 Task: Create a rule in Outlook to play a sound when an email with an attachment is received.
Action: Mouse moved to (46, 25)
Screenshot: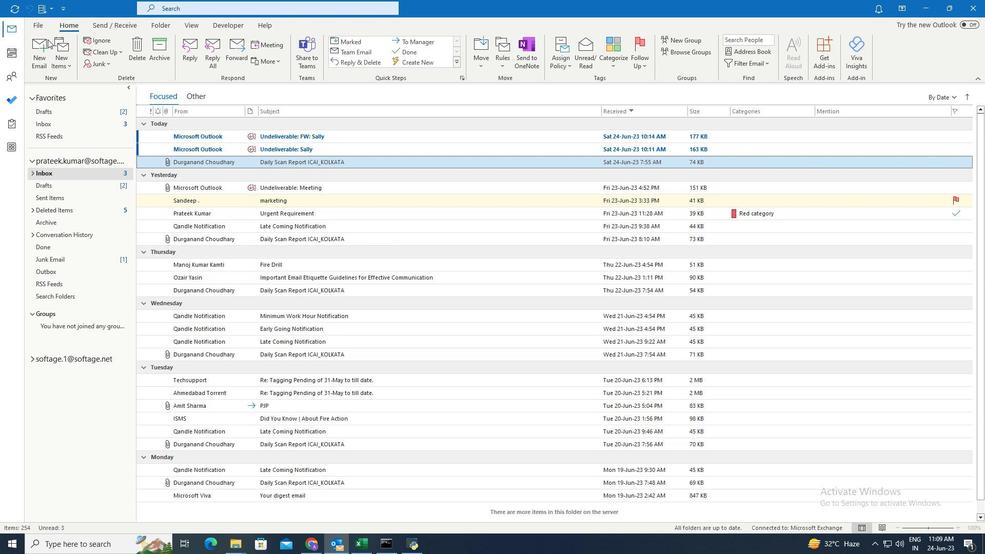 
Action: Mouse pressed left at (46, 25)
Screenshot: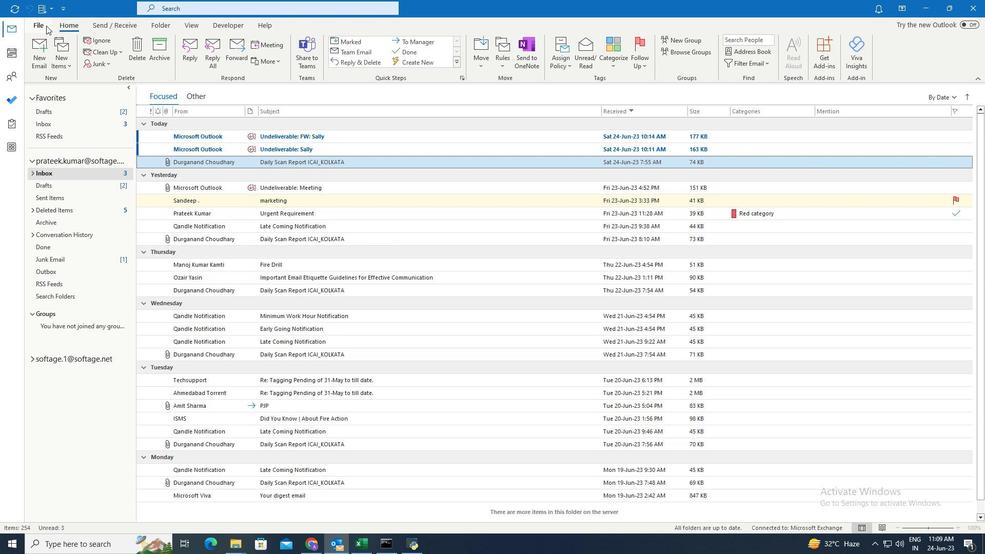 
Action: Mouse moved to (122, 311)
Screenshot: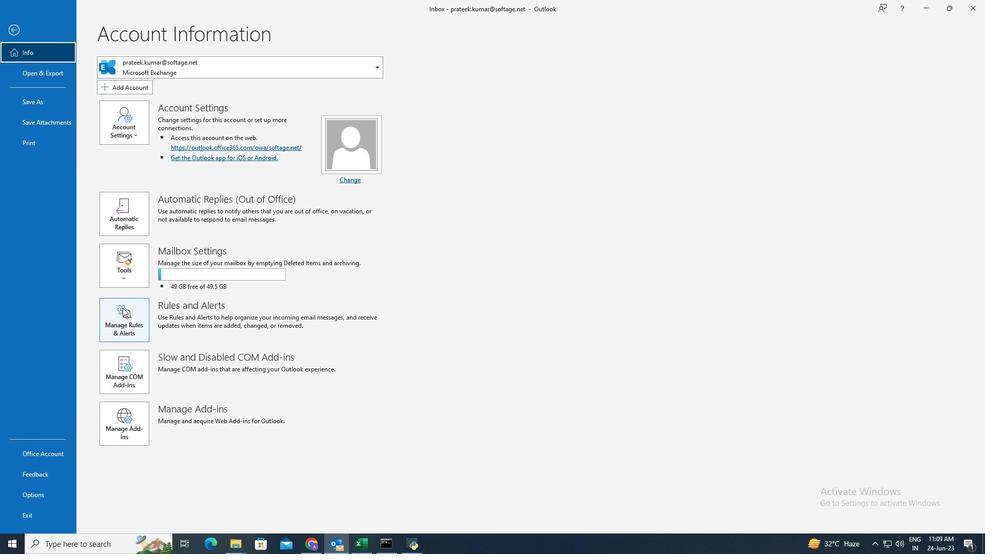 
Action: Mouse pressed left at (122, 311)
Screenshot: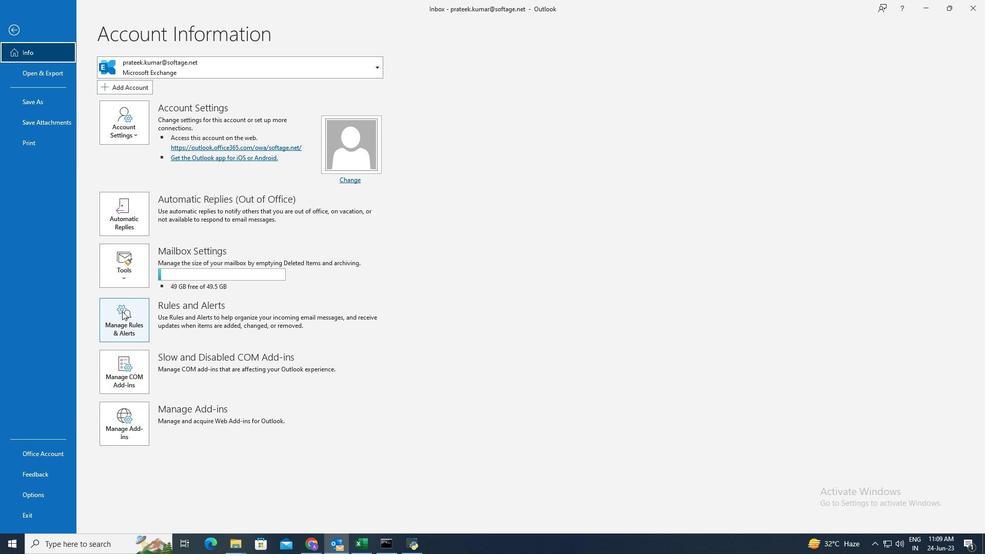 
Action: Mouse moved to (368, 197)
Screenshot: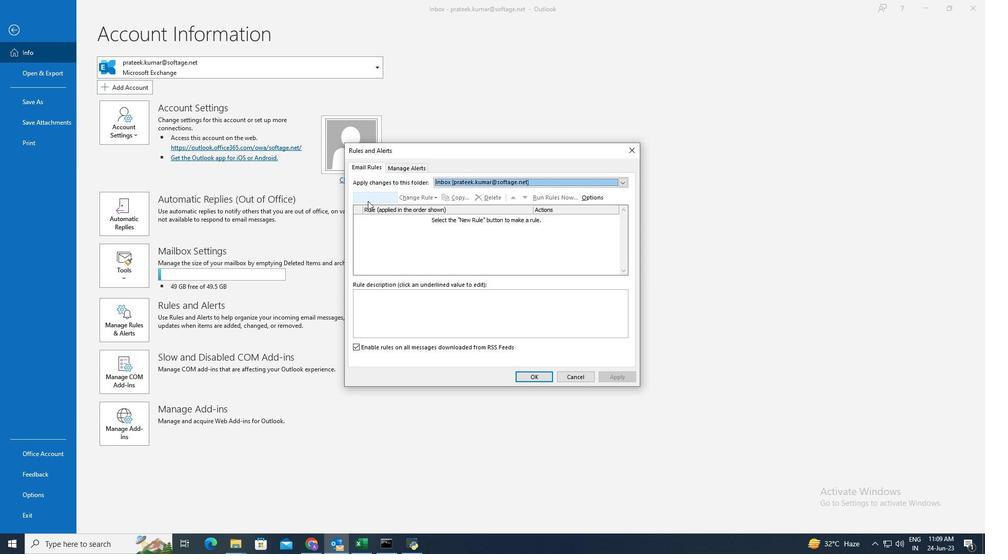 
Action: Mouse pressed left at (368, 197)
Screenshot: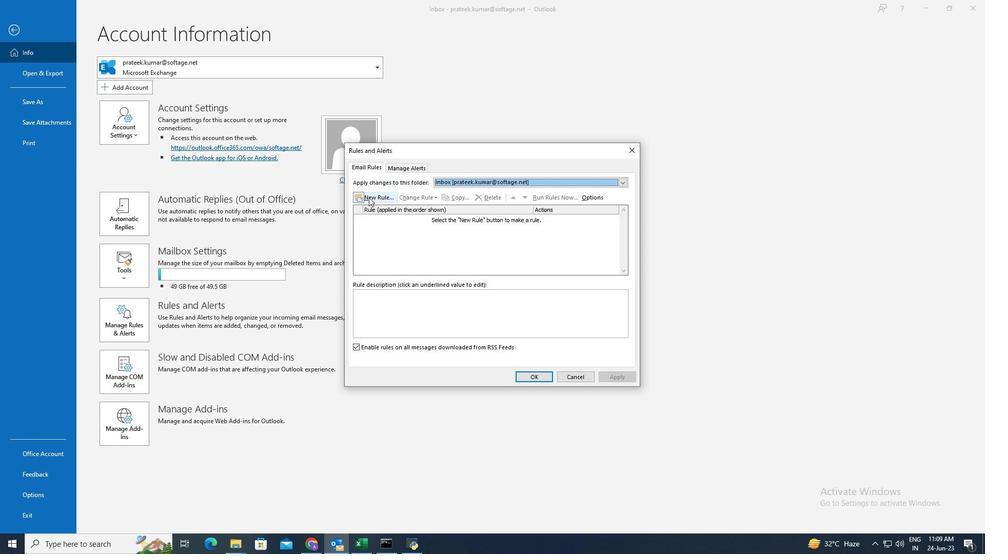
Action: Mouse moved to (413, 237)
Screenshot: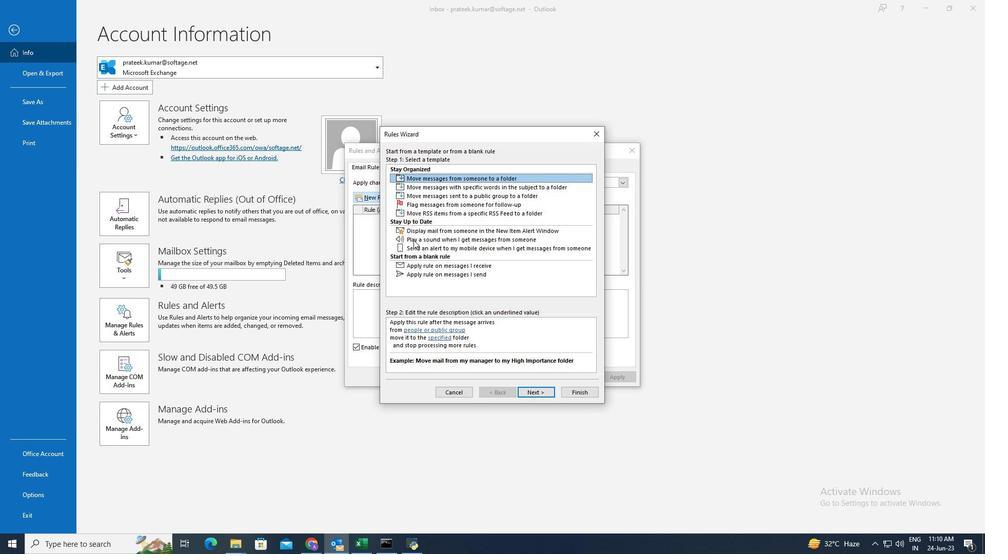 
Action: Mouse pressed left at (413, 237)
Screenshot: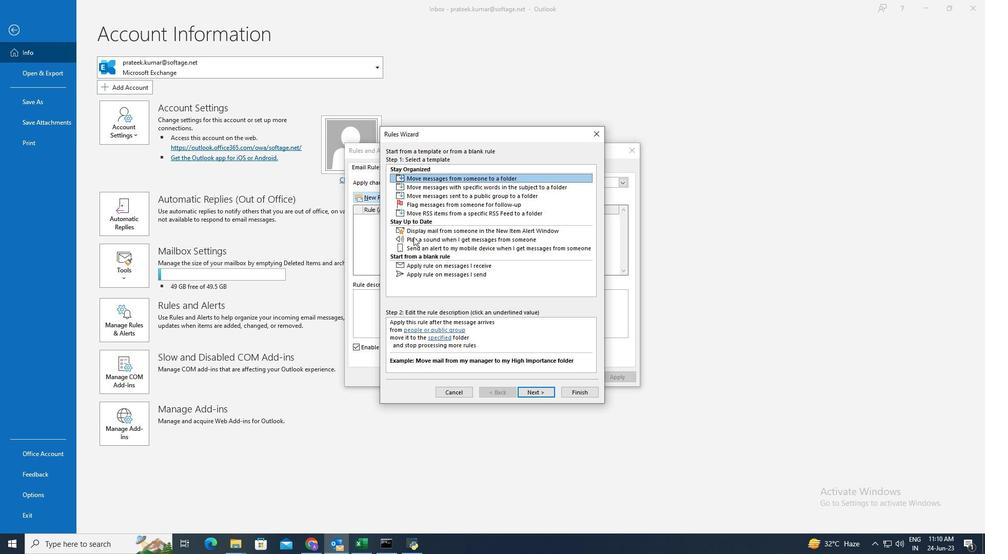 
Action: Mouse moved to (536, 387)
Screenshot: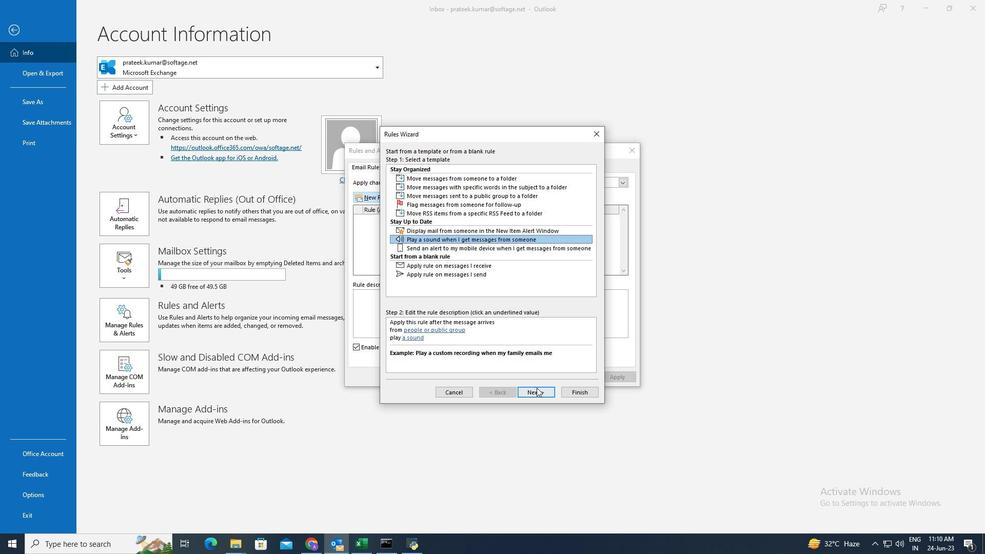 
Action: Mouse pressed left at (536, 387)
Screenshot: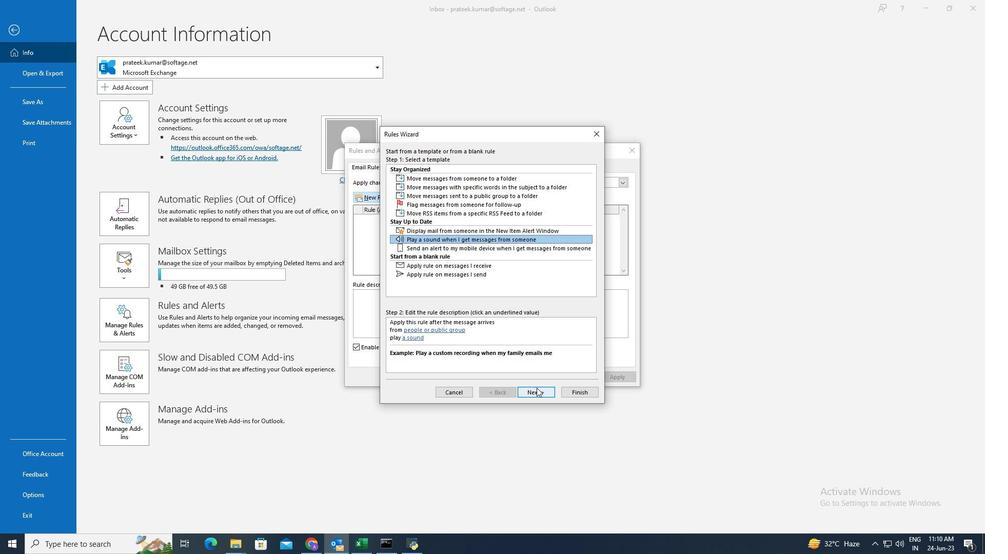 
Action: Mouse moved to (447, 247)
Screenshot: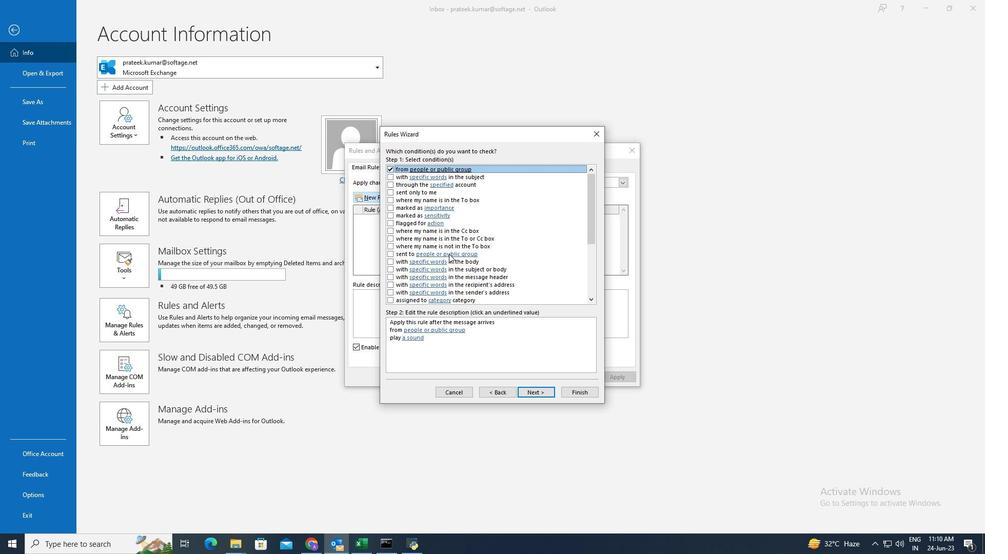 
Action: Mouse scrolled (447, 247) with delta (0, 0)
Screenshot: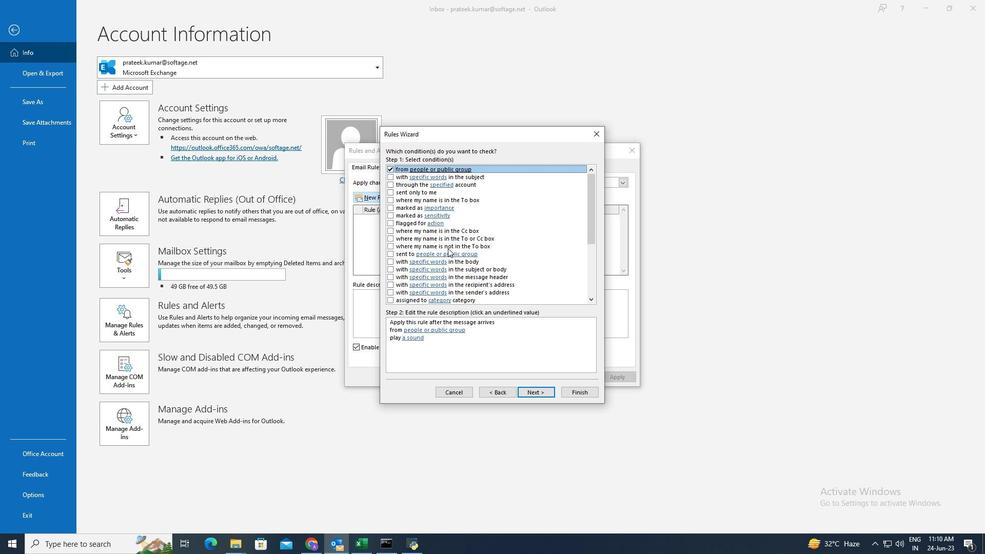 
Action: Mouse scrolled (447, 247) with delta (0, 0)
Screenshot: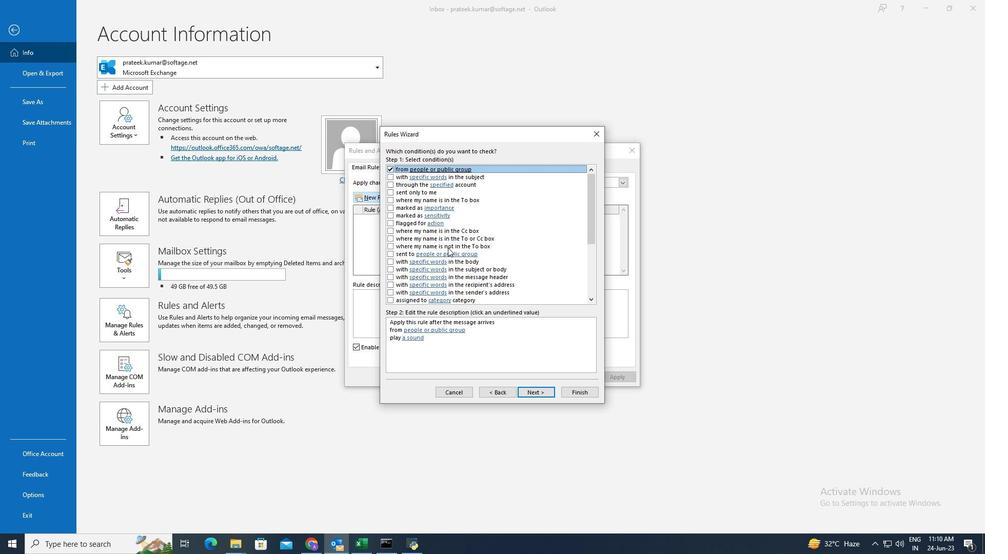 
Action: Mouse scrolled (447, 247) with delta (0, 0)
Screenshot: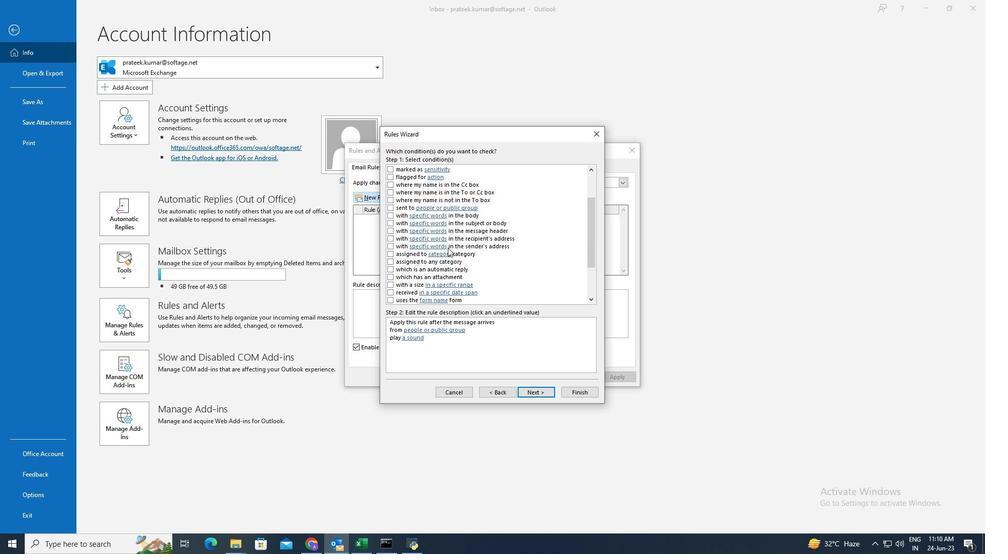 
Action: Mouse moved to (387, 253)
Screenshot: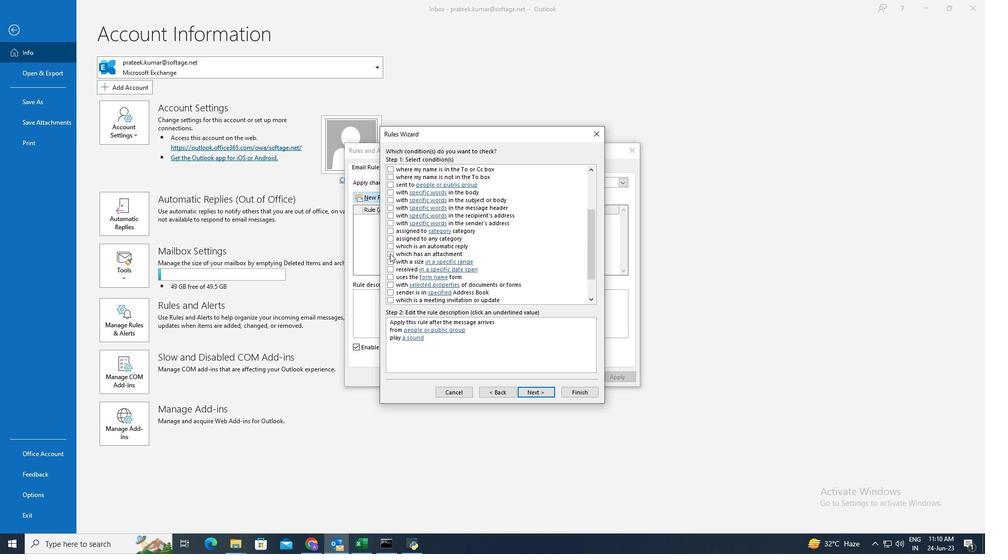 
Action: Mouse pressed left at (387, 253)
Screenshot: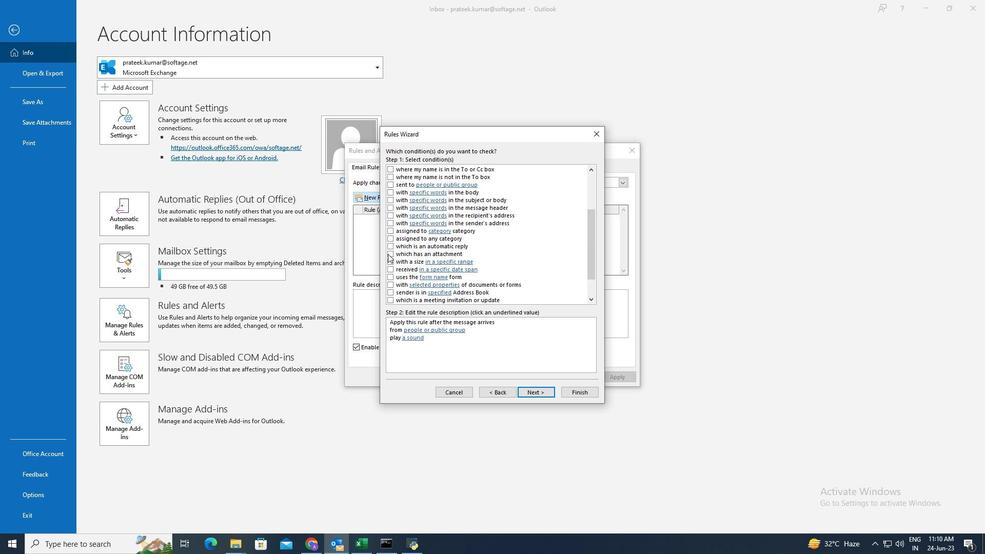 
Action: Mouse moved to (412, 241)
Screenshot: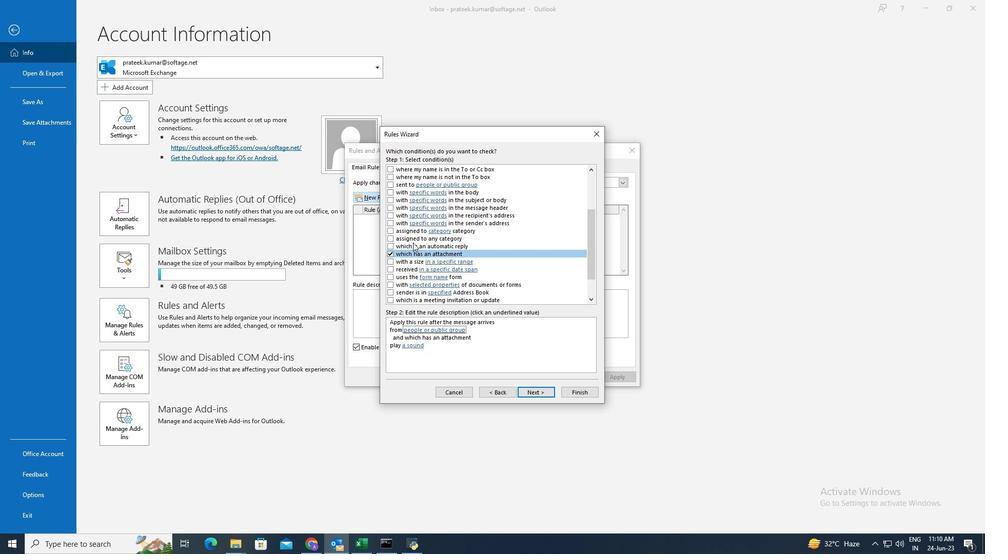 
Action: Mouse scrolled (412, 242) with delta (0, 0)
Screenshot: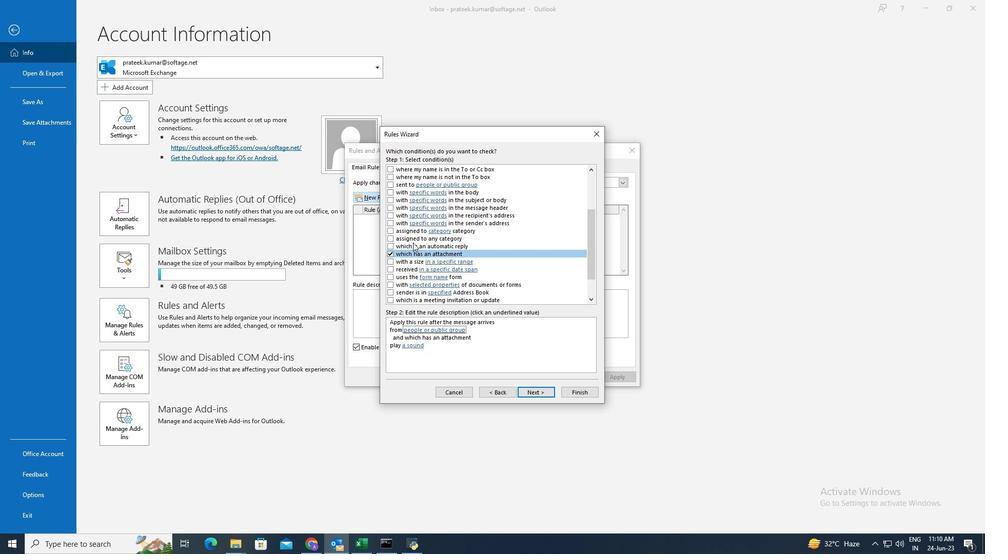 
Action: Mouse scrolled (412, 242) with delta (0, 0)
Screenshot: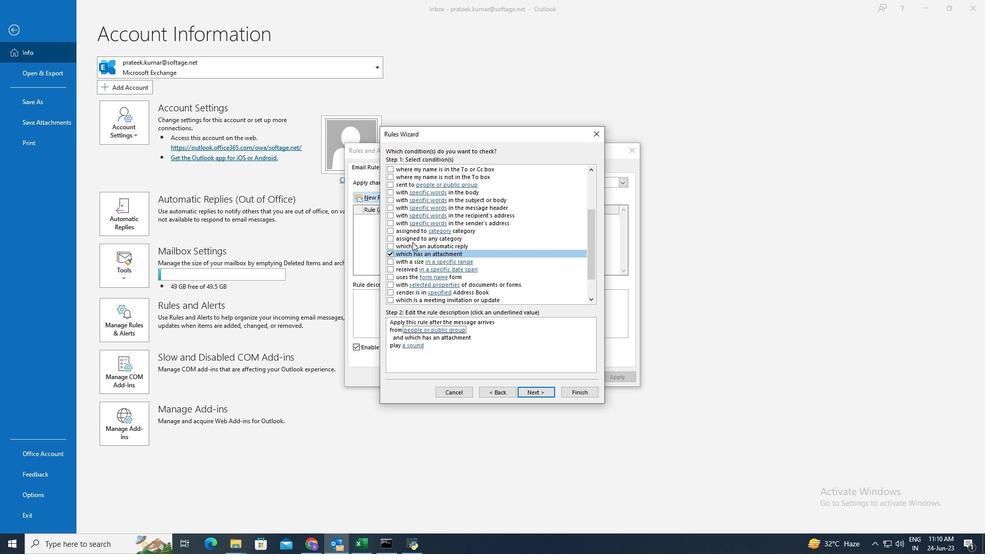 
Action: Mouse moved to (412, 239)
Screenshot: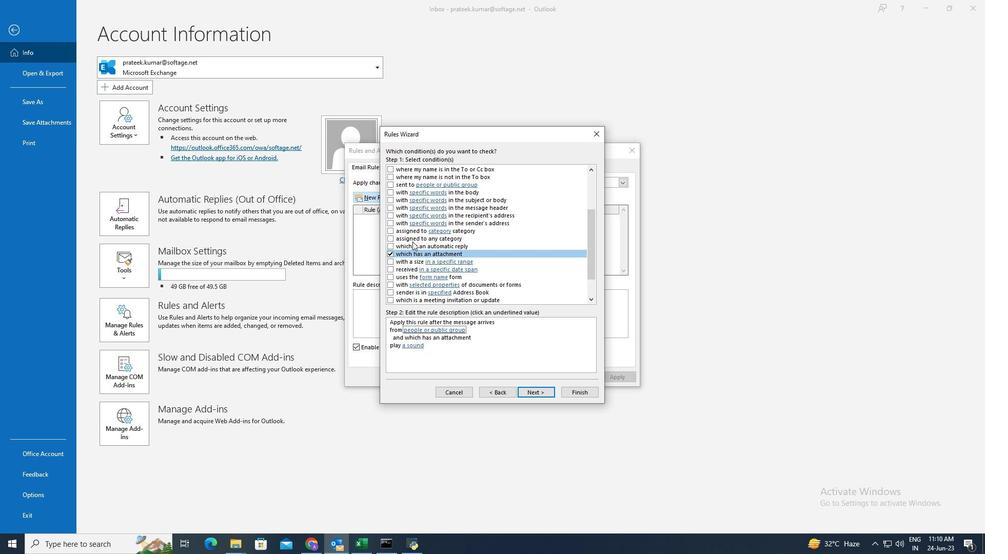 
Action: Mouse scrolled (412, 240) with delta (0, 0)
Screenshot: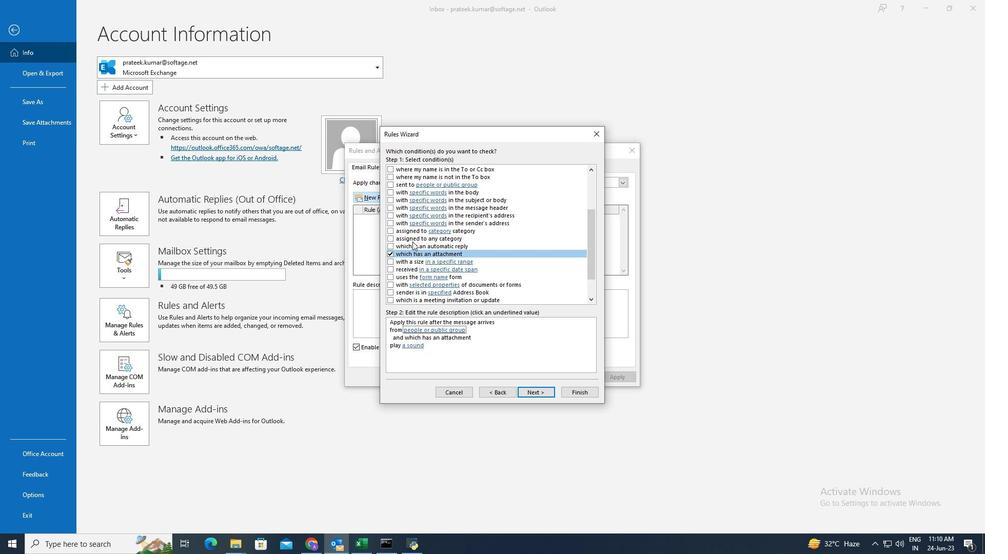 
Action: Mouse moved to (389, 168)
Screenshot: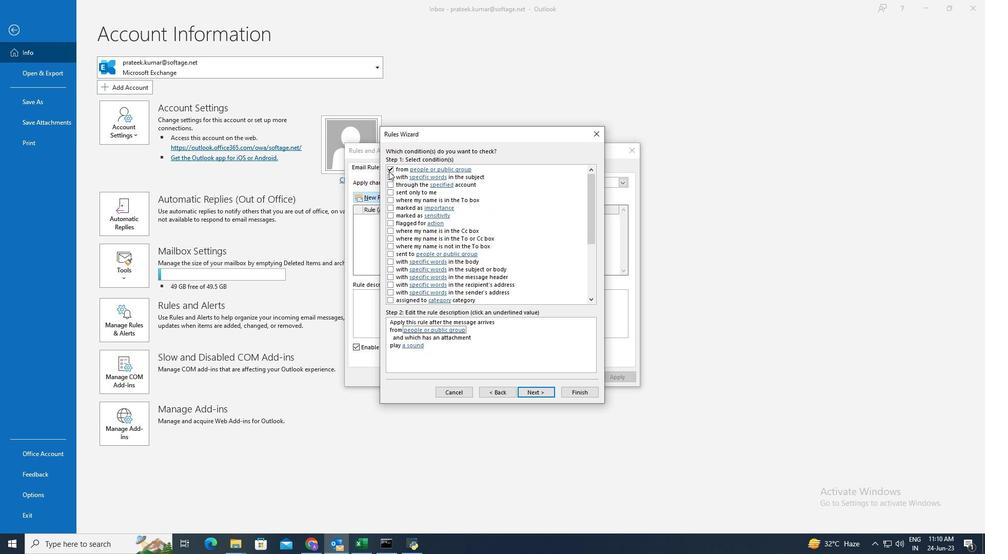 
Action: Mouse pressed left at (389, 168)
Screenshot: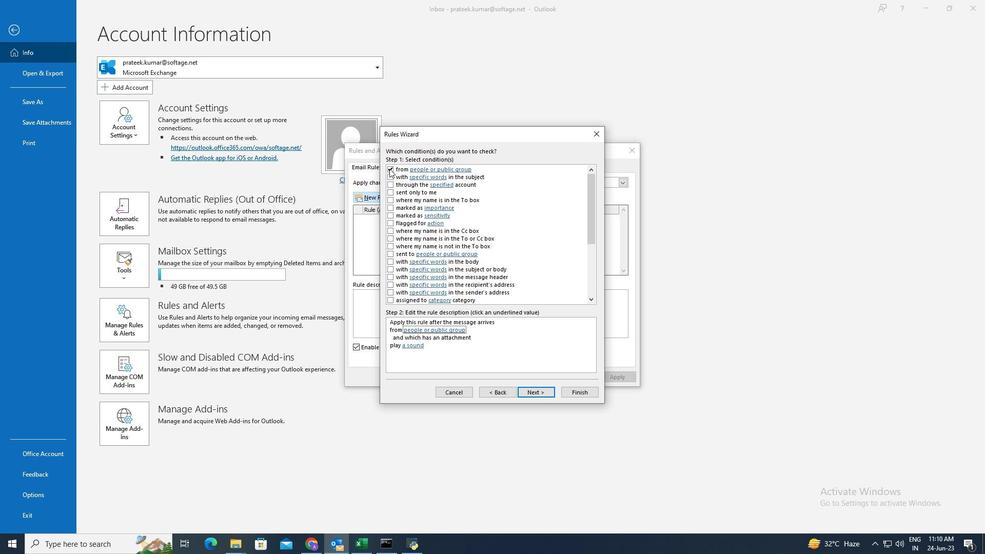 
Action: Mouse moved to (409, 335)
Screenshot: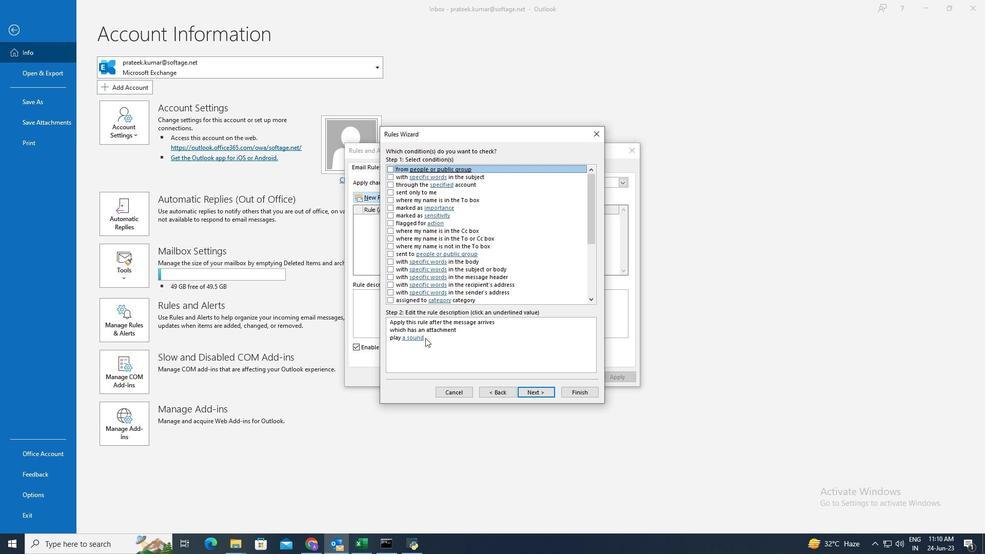 
Action: Mouse pressed left at (409, 335)
Screenshot: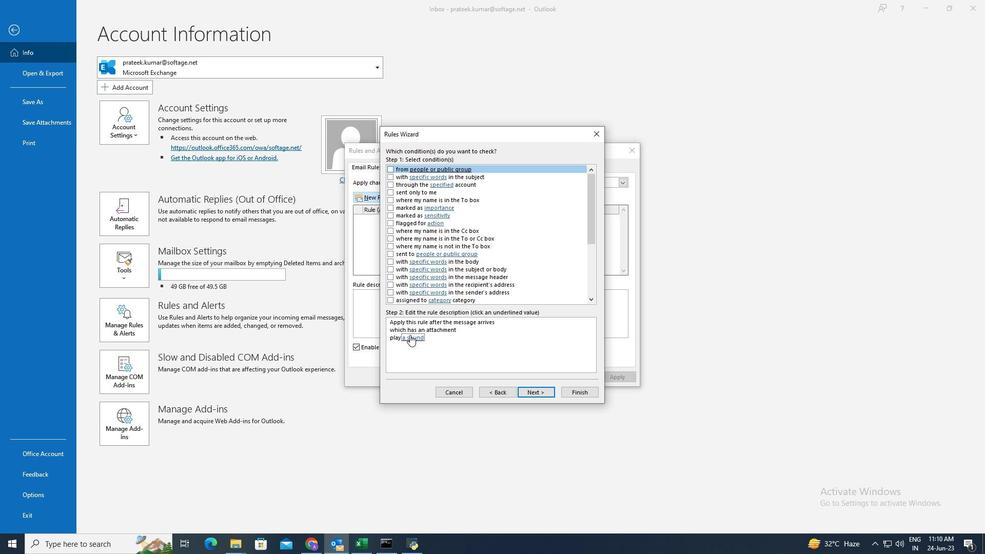 
Action: Mouse moved to (434, 284)
Screenshot: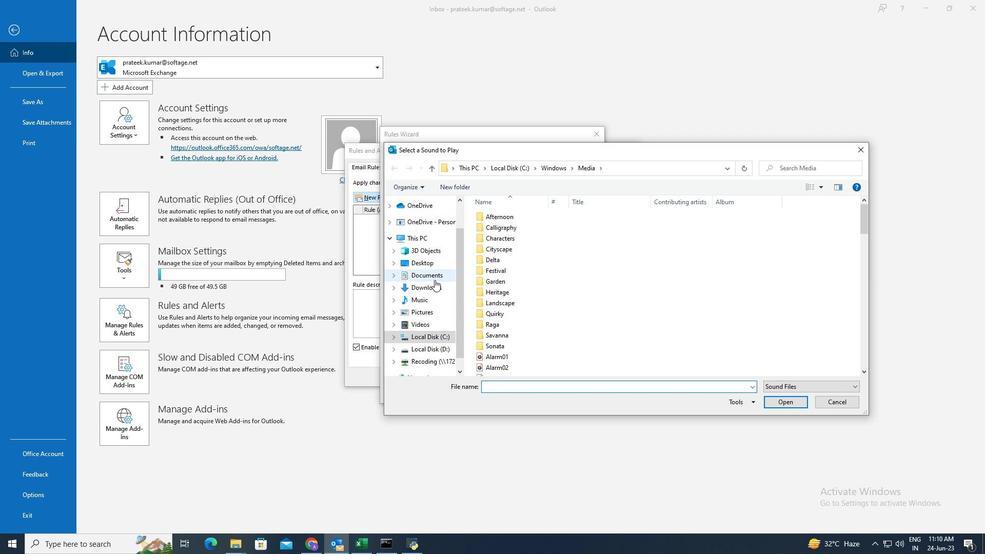 
Action: Mouse pressed left at (434, 284)
Screenshot: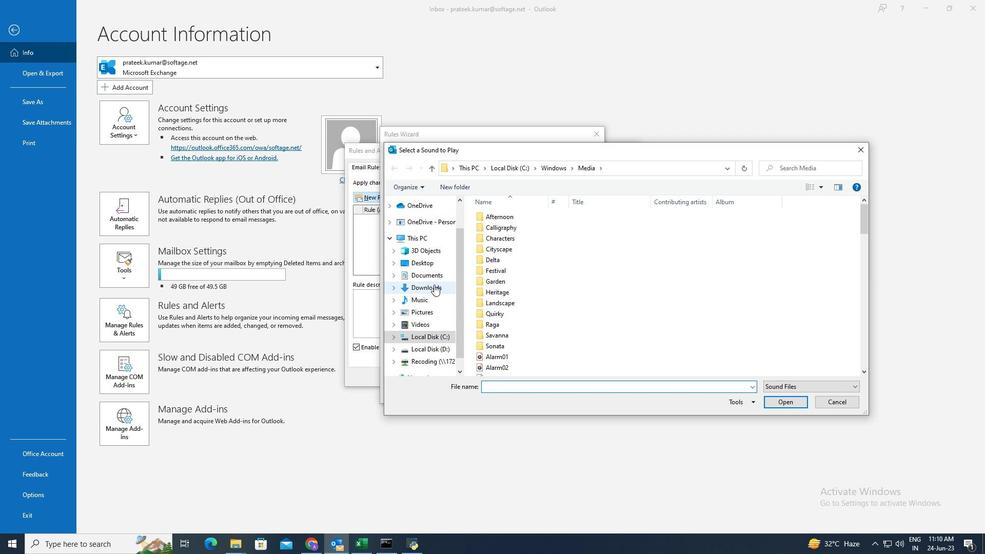 
Action: Mouse moved to (775, 387)
Screenshot: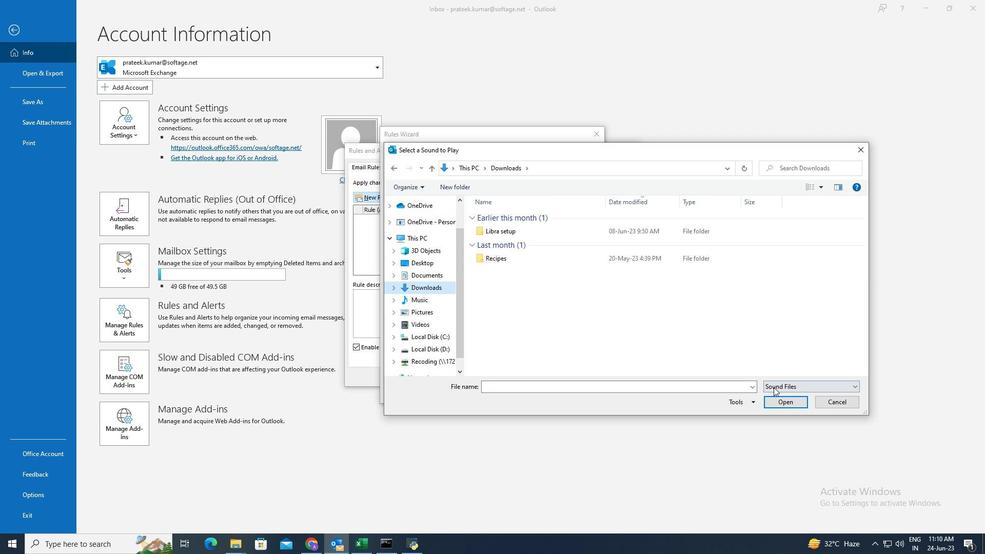 
Action: Mouse pressed left at (775, 387)
Screenshot: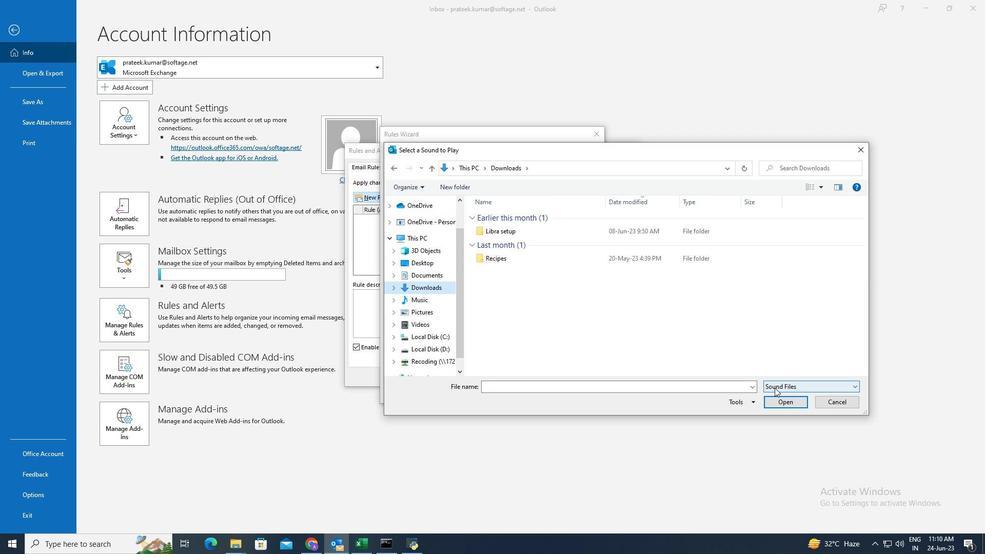 
Action: Mouse moved to (777, 397)
Screenshot: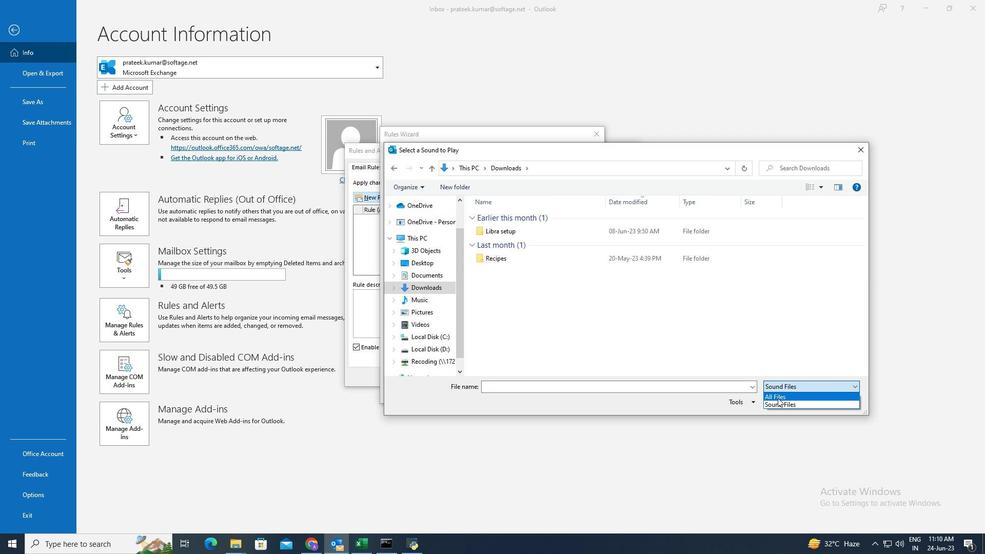 
Action: Mouse pressed left at (777, 397)
Screenshot: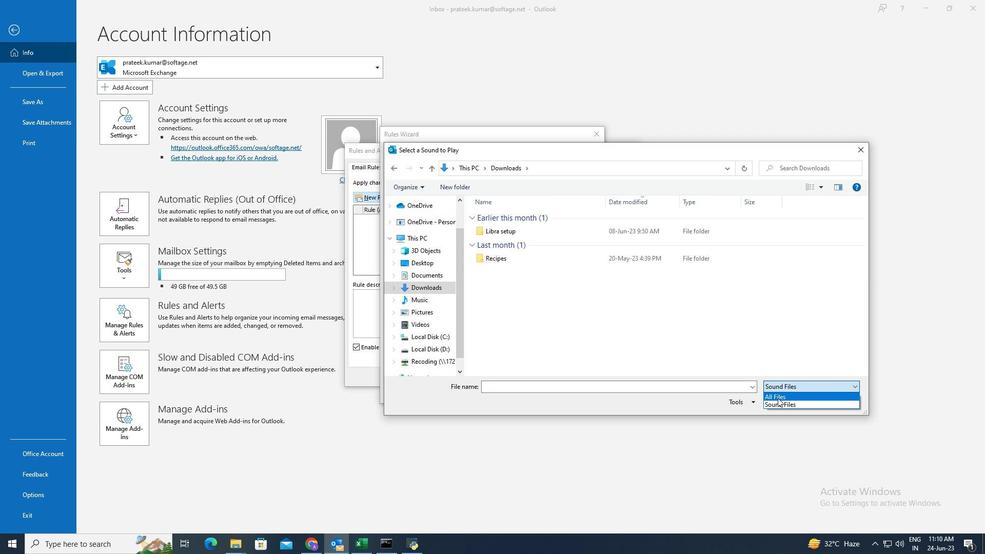 
Action: Mouse moved to (522, 231)
Screenshot: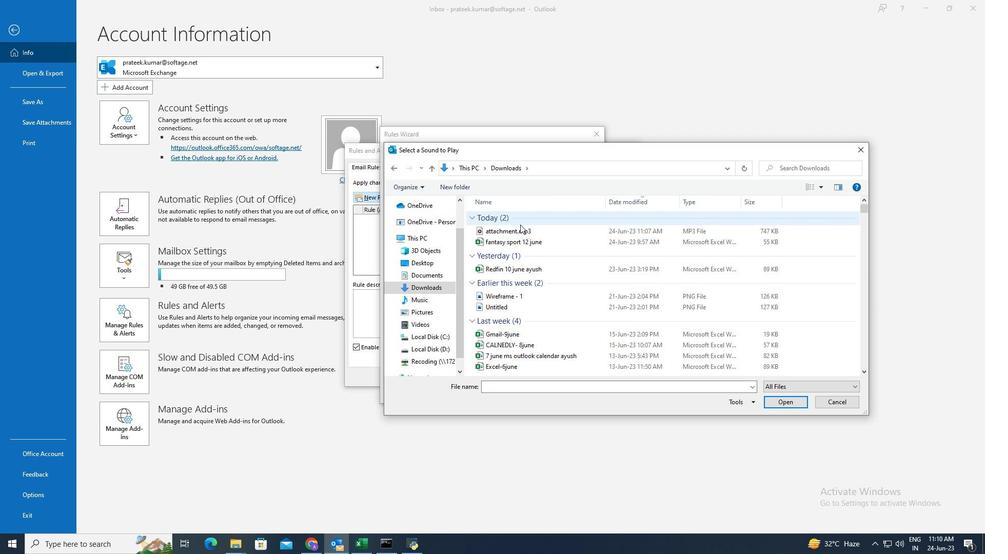 
Action: Mouse pressed left at (522, 231)
Screenshot: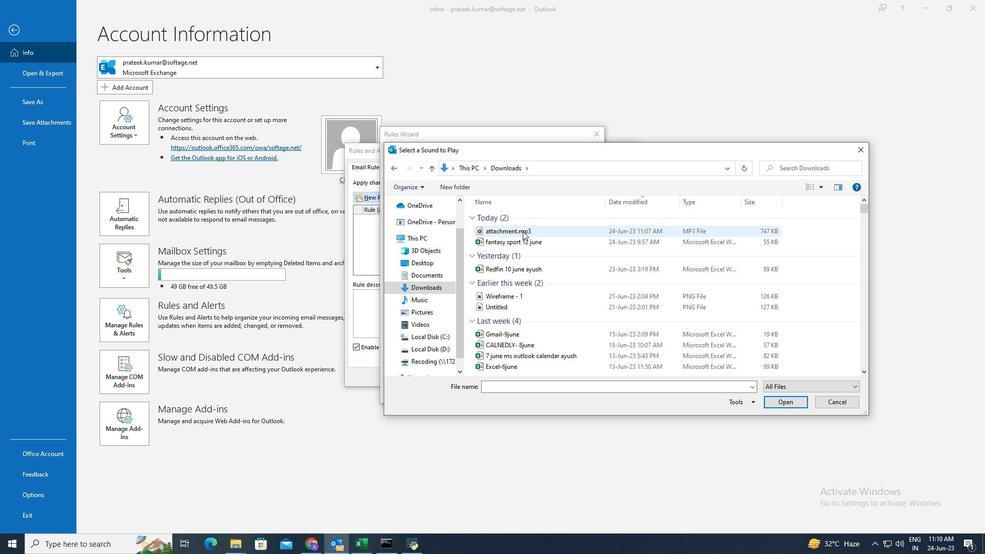
Action: Mouse moved to (796, 399)
Screenshot: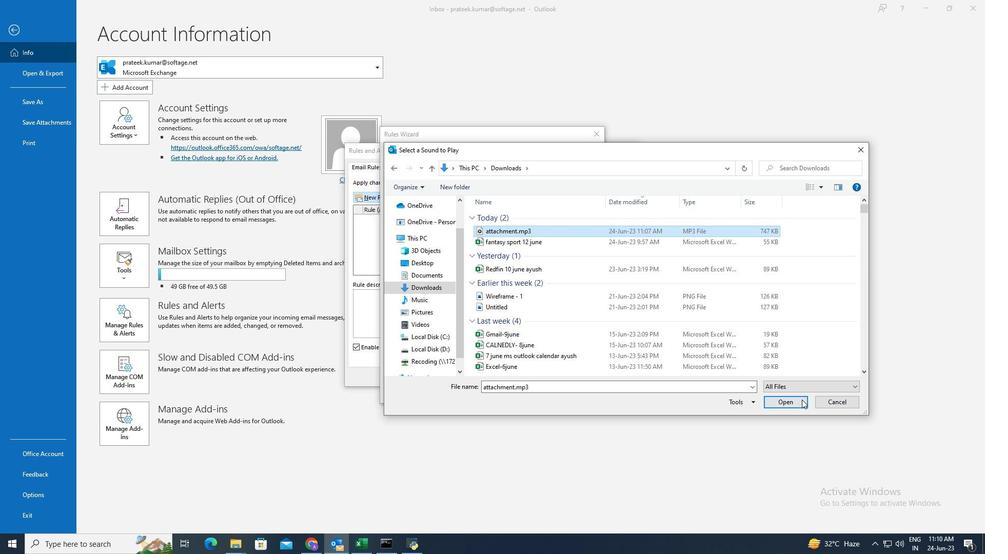 
Action: Mouse pressed left at (796, 399)
Screenshot: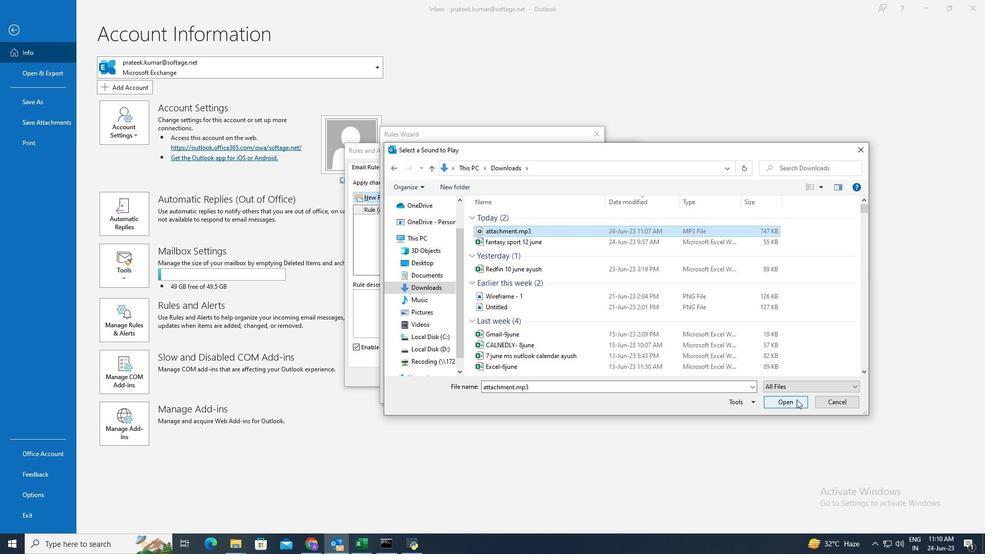 
Action: Mouse moved to (532, 386)
Screenshot: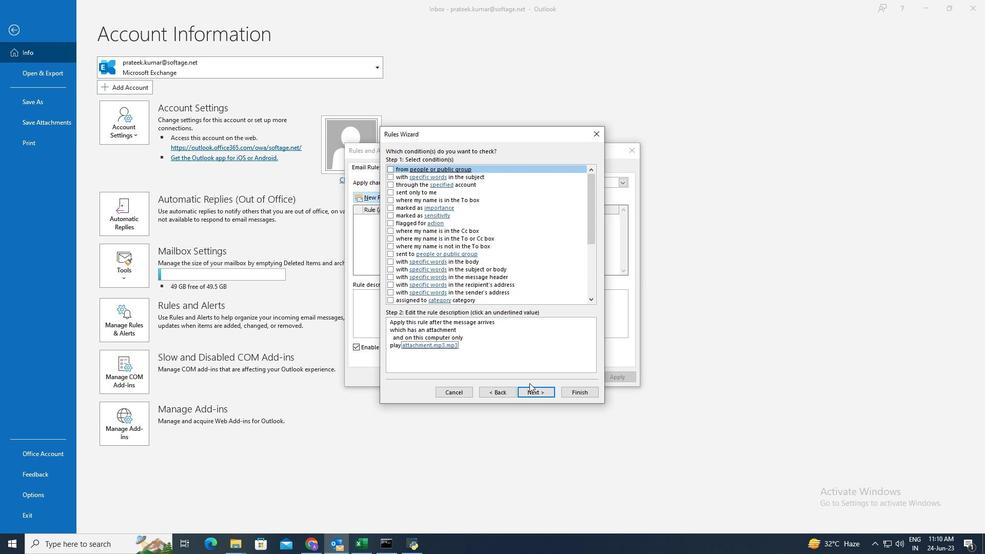 
Action: Mouse pressed left at (534, 388)
Screenshot: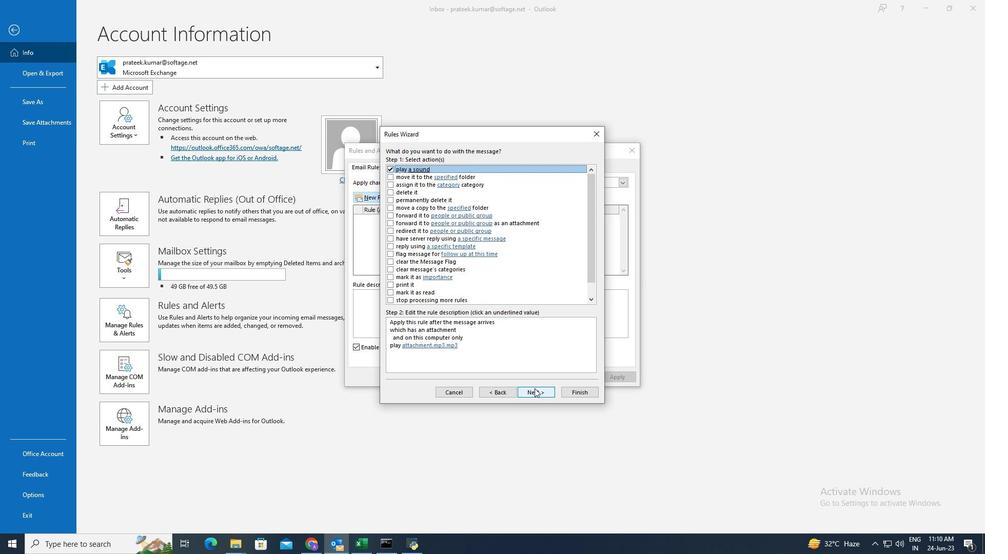 
Action: Mouse pressed left at (534, 388)
Screenshot: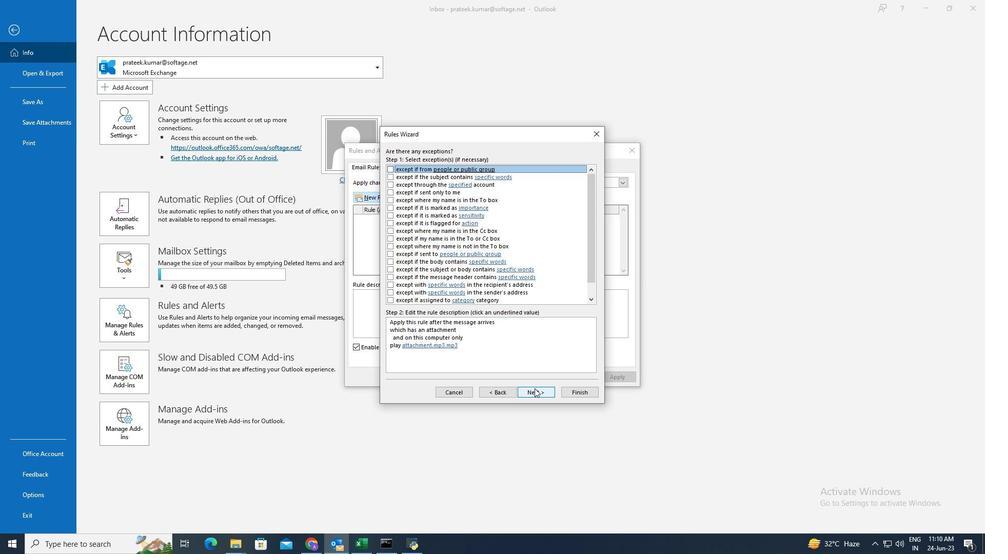 
Action: Mouse moved to (567, 392)
Screenshot: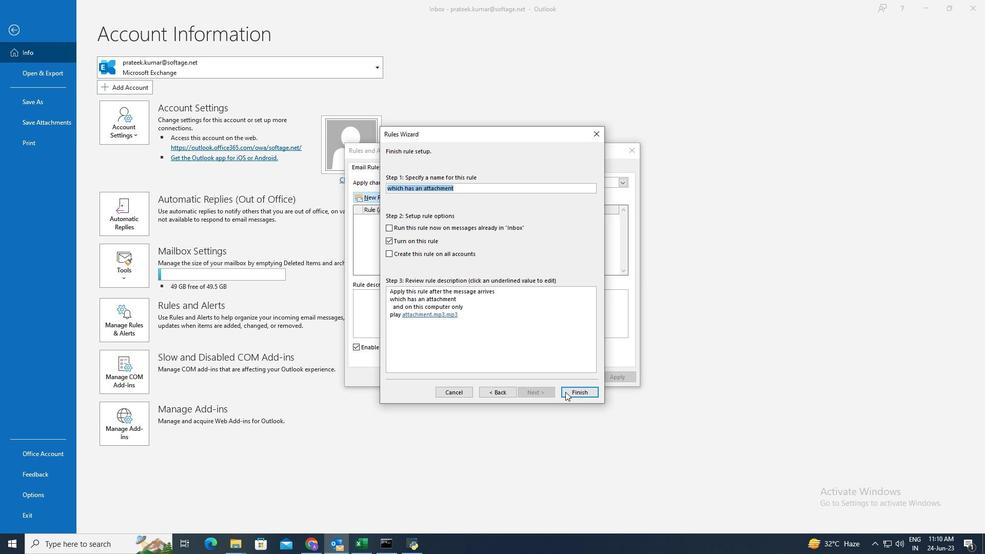 
Action: Mouse pressed left at (567, 392)
Screenshot: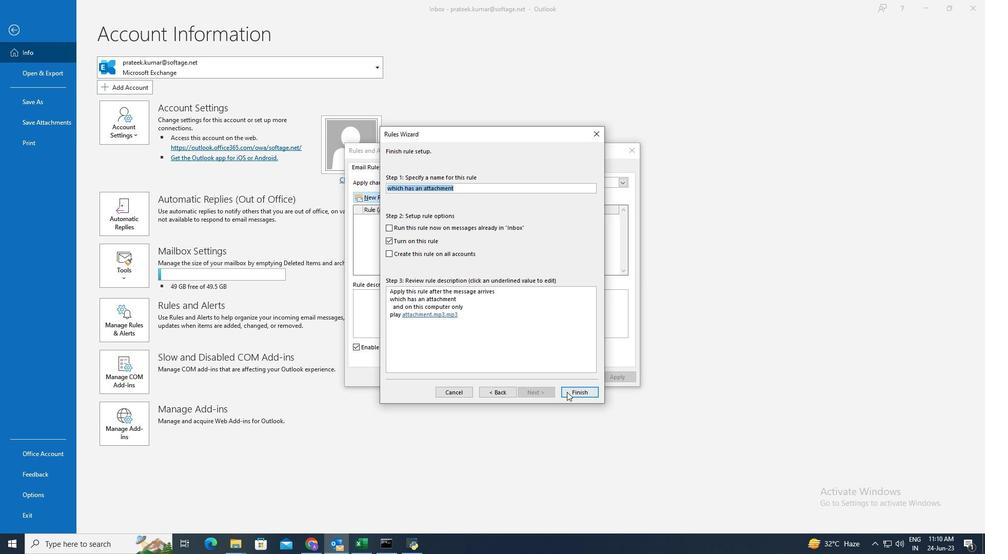 
Action: Mouse moved to (500, 301)
Screenshot: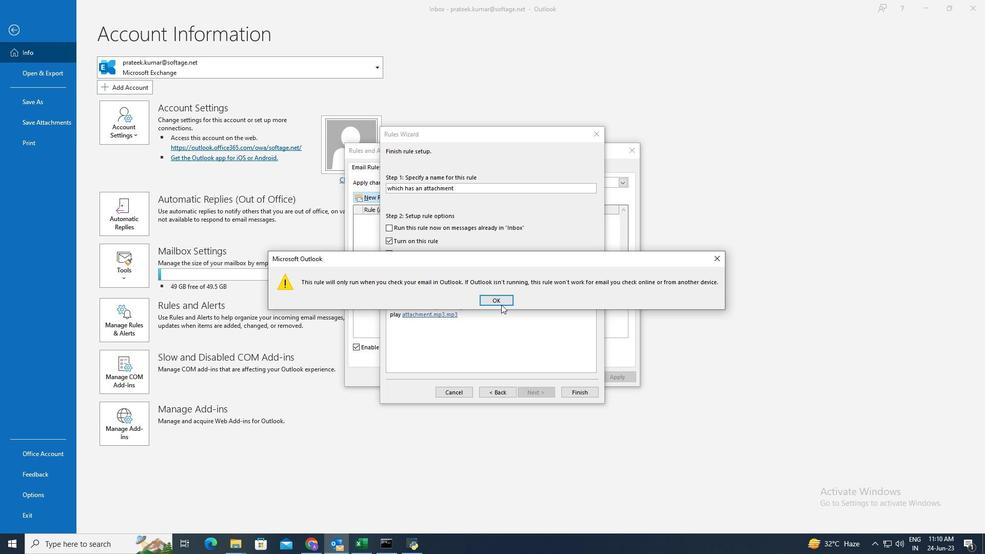 
Action: Mouse pressed left at (500, 301)
Screenshot: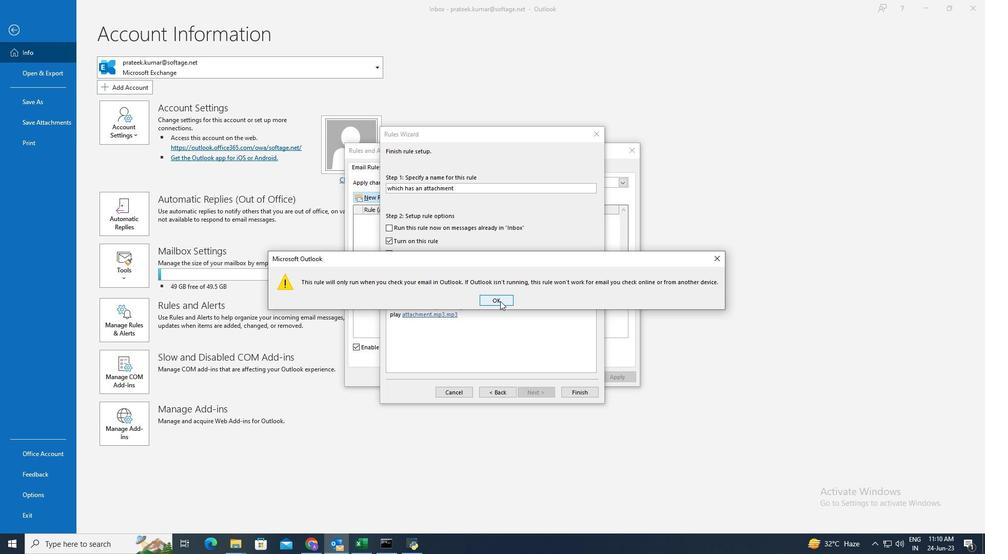 
Action: Mouse moved to (620, 375)
Screenshot: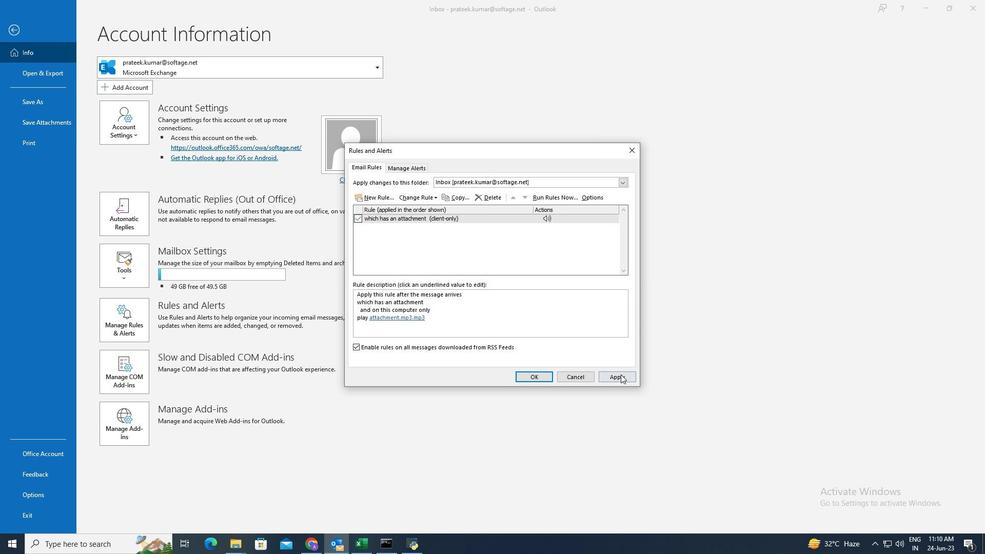 
Action: Mouse pressed left at (620, 375)
Screenshot: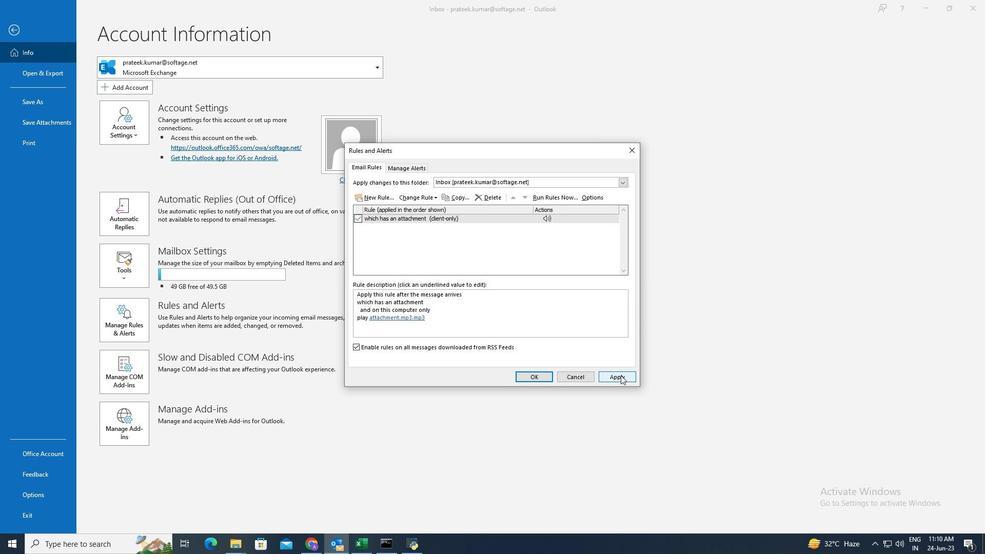 
Action: Mouse moved to (535, 375)
Screenshot: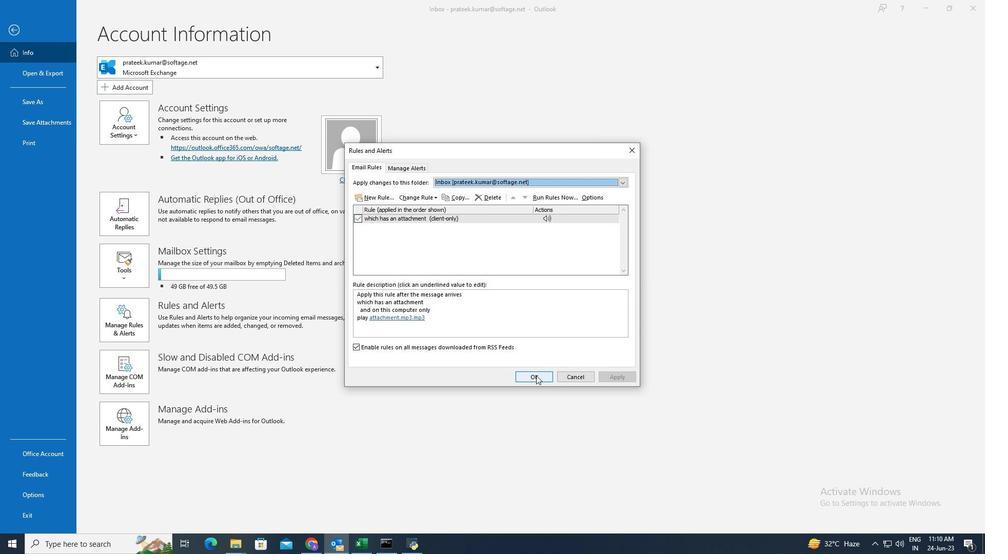 
Action: Mouse pressed left at (535, 375)
Screenshot: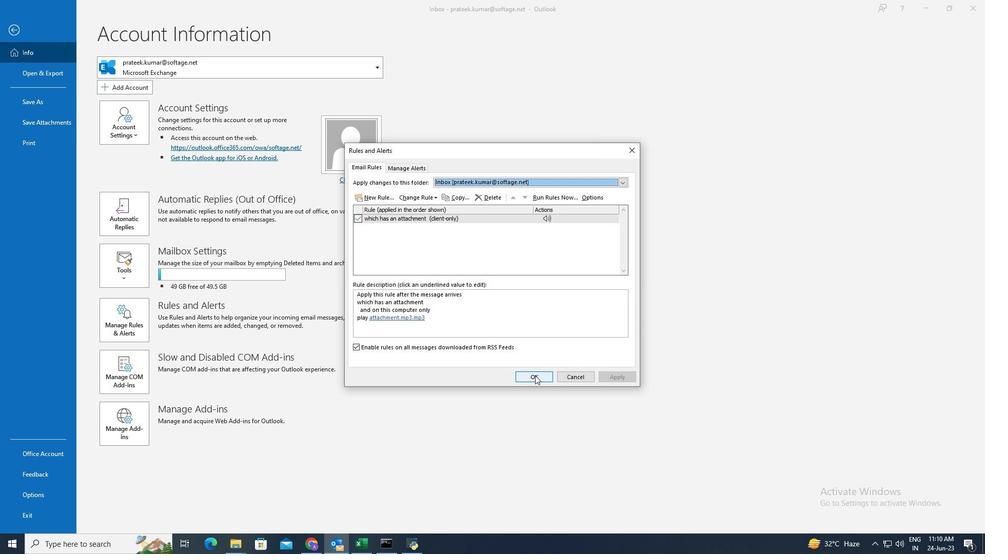 
Action: Mouse moved to (509, 296)
Screenshot: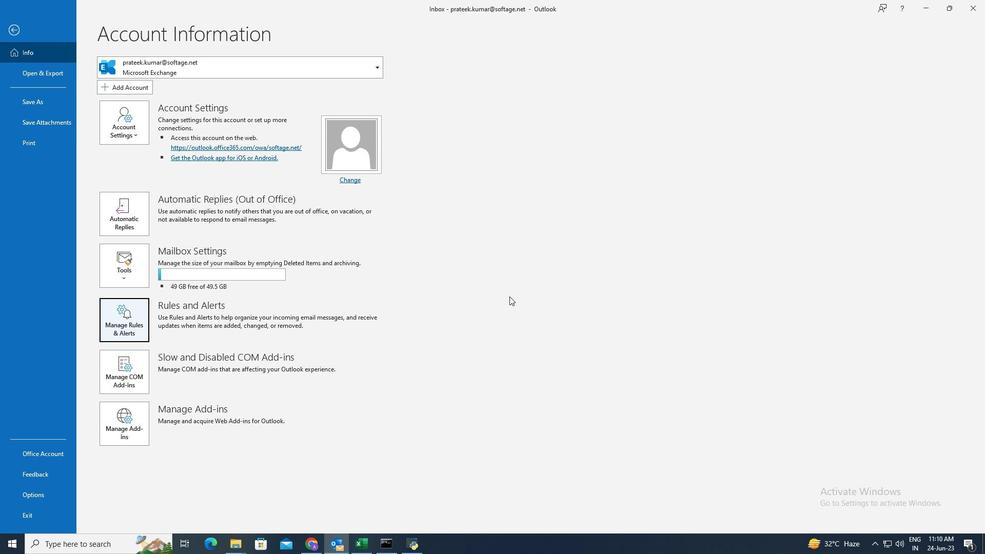 
